 Task: Create in the project WorkWave and in the Backlog issue 'Implement a new cloud-based compliance management system for a company with advanced regulatory tracking and reporting features' a child issue 'Code optimization for energy-efficient web crawling', and assign it to team member softage.3@softage.net.
Action: Mouse moved to (690, 240)
Screenshot: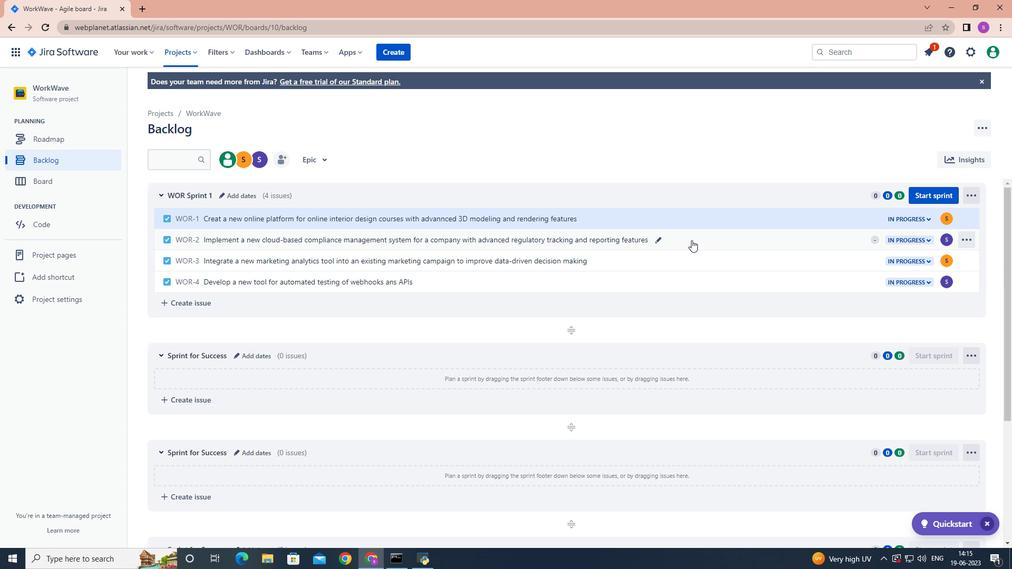 
Action: Mouse pressed left at (690, 240)
Screenshot: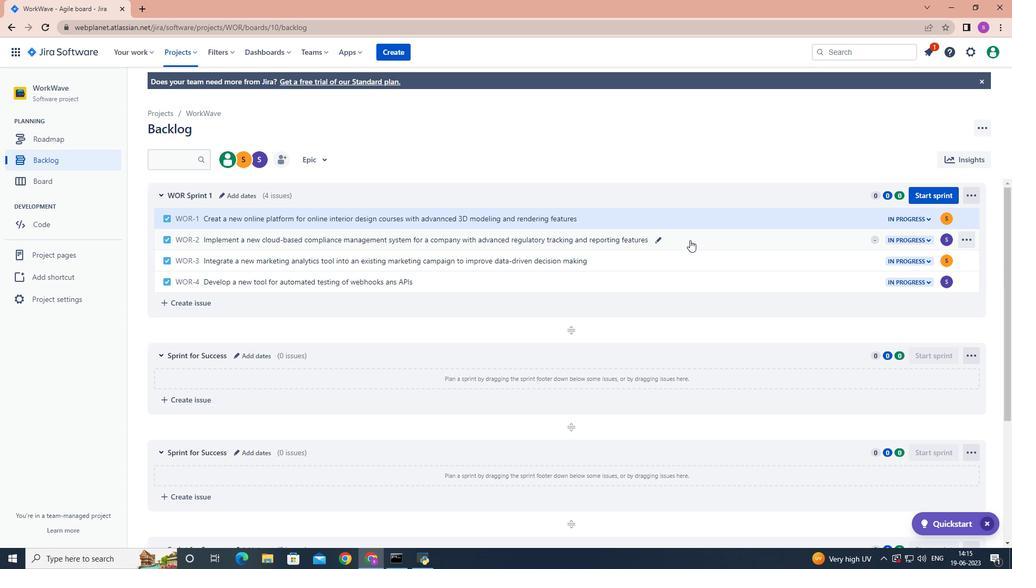 
Action: Mouse moved to (825, 296)
Screenshot: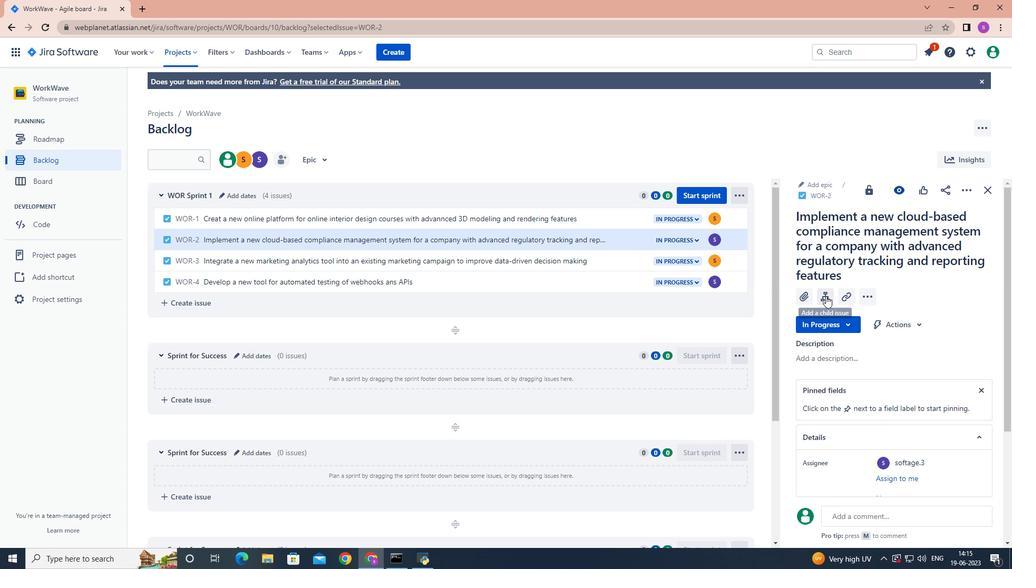 
Action: Mouse pressed left at (825, 296)
Screenshot: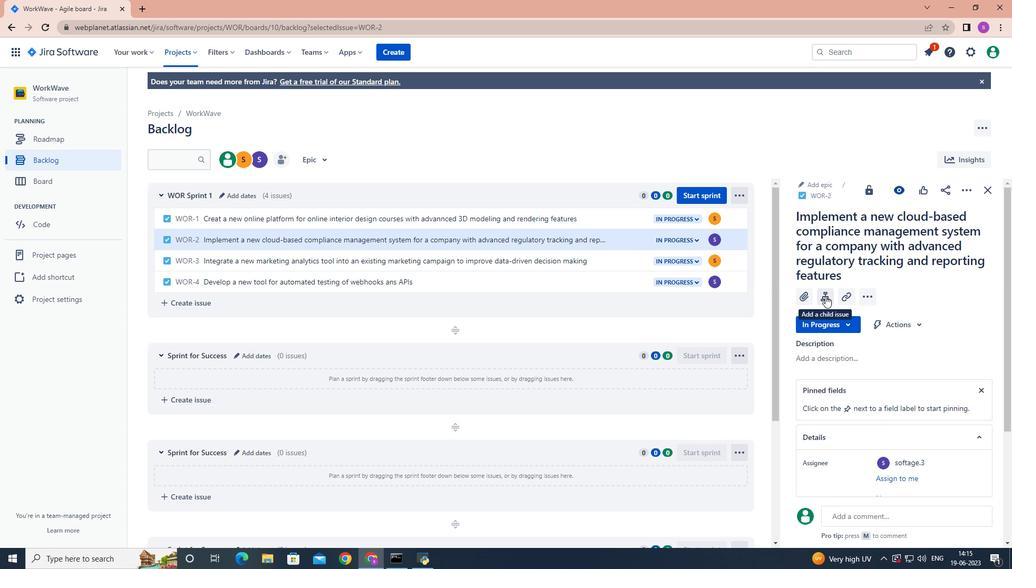 
Action: Key pressed <Key.shift>Code<Key.space>optimization<Key.space>for<Key.space>energy-efficient<Key.space>web<Key.space>crawling<Key.space><Key.enter>
Screenshot: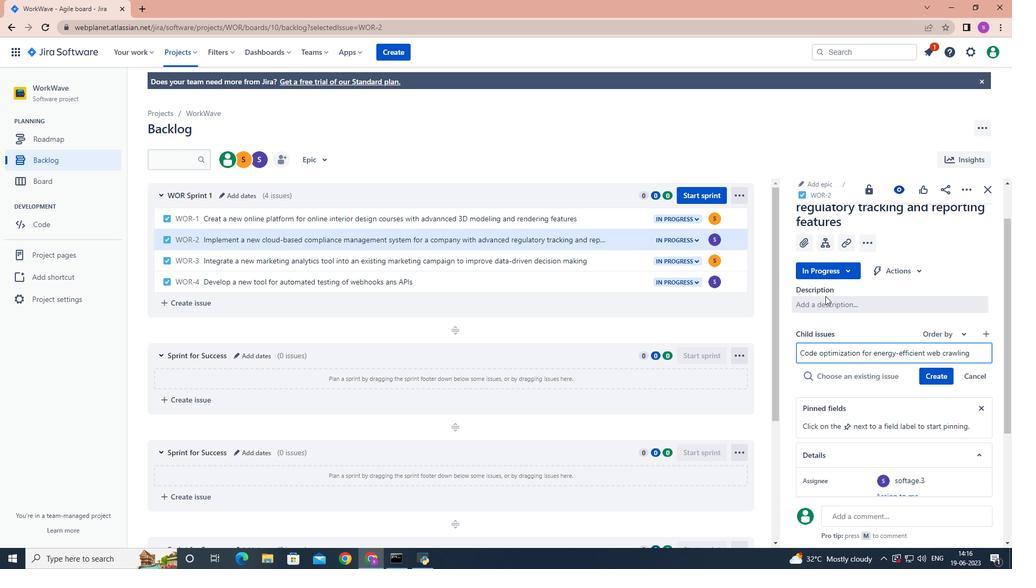 
Action: Mouse moved to (943, 362)
Screenshot: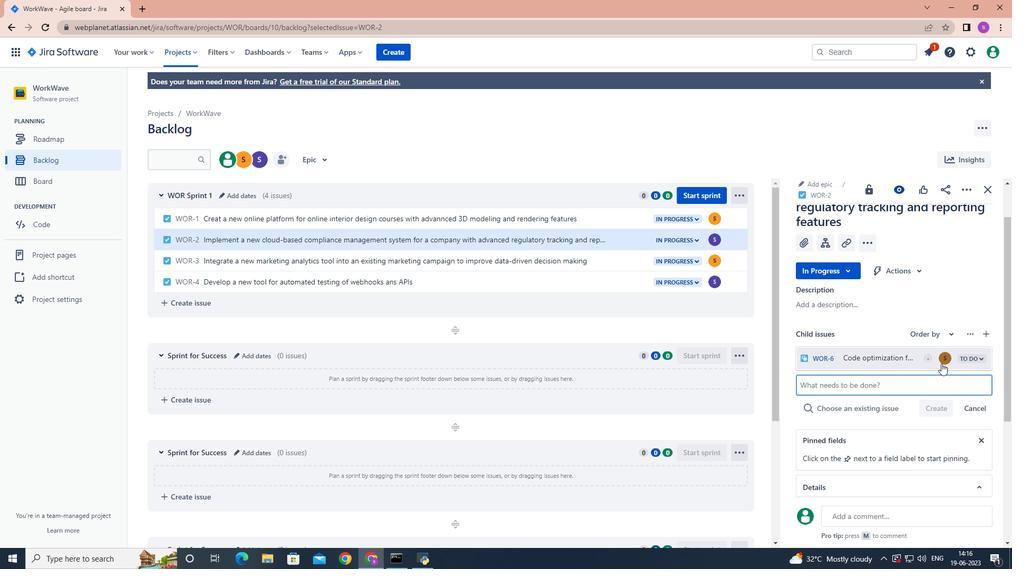 
Action: Mouse pressed left at (943, 362)
Screenshot: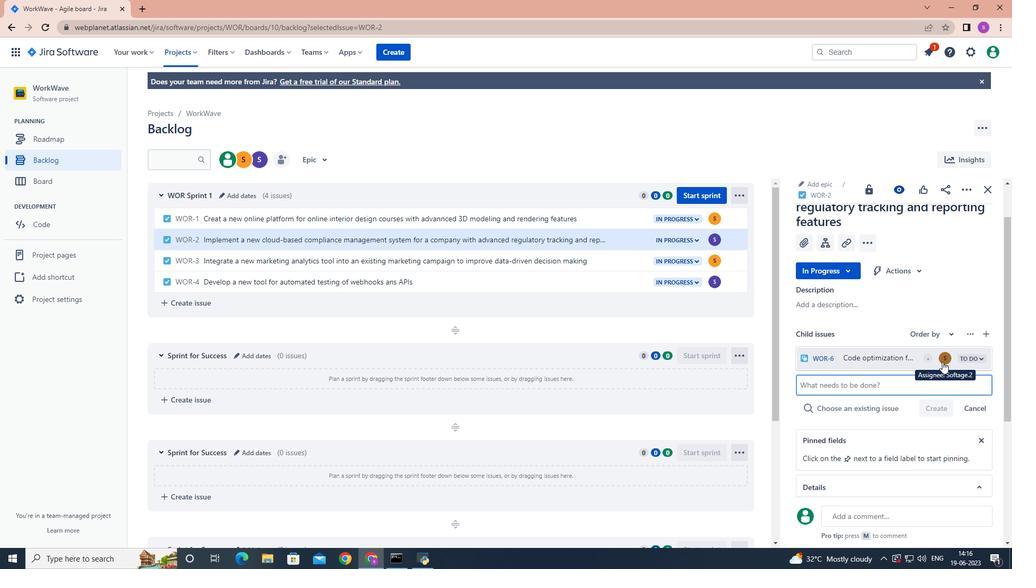 
Action: Mouse moved to (933, 361)
Screenshot: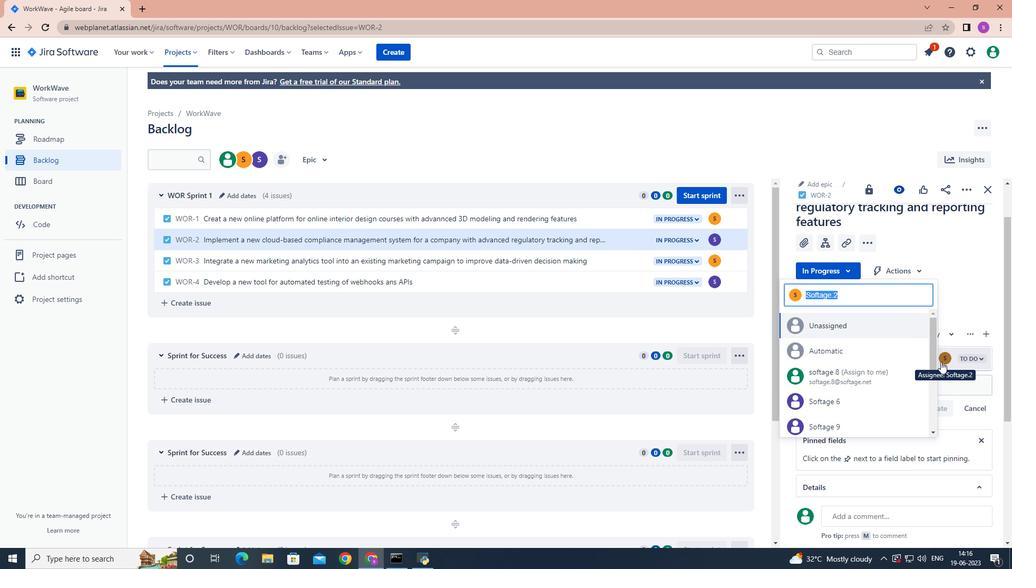 
Action: Key pressed softage.3
Screenshot: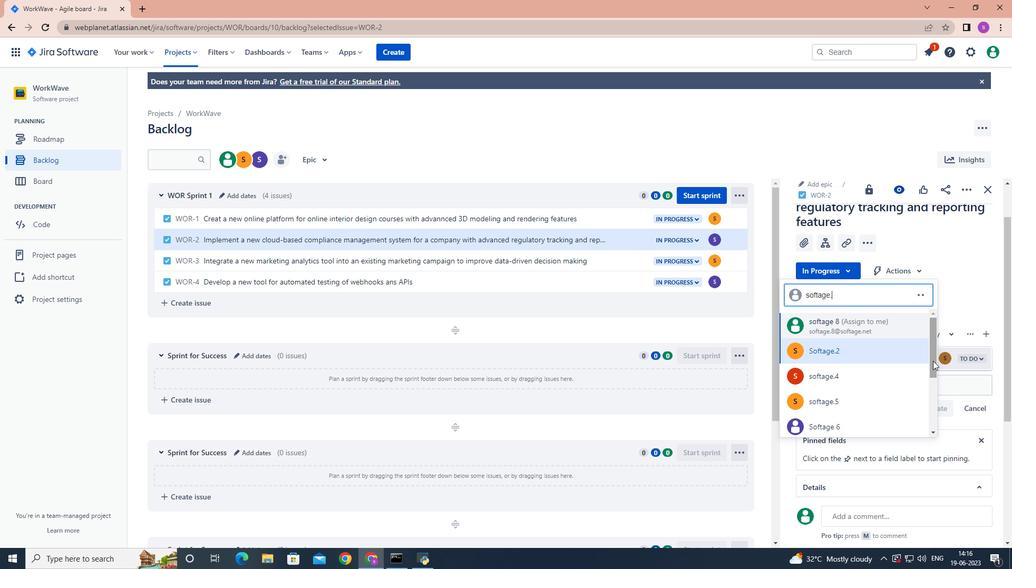 
Action: Mouse moved to (869, 352)
Screenshot: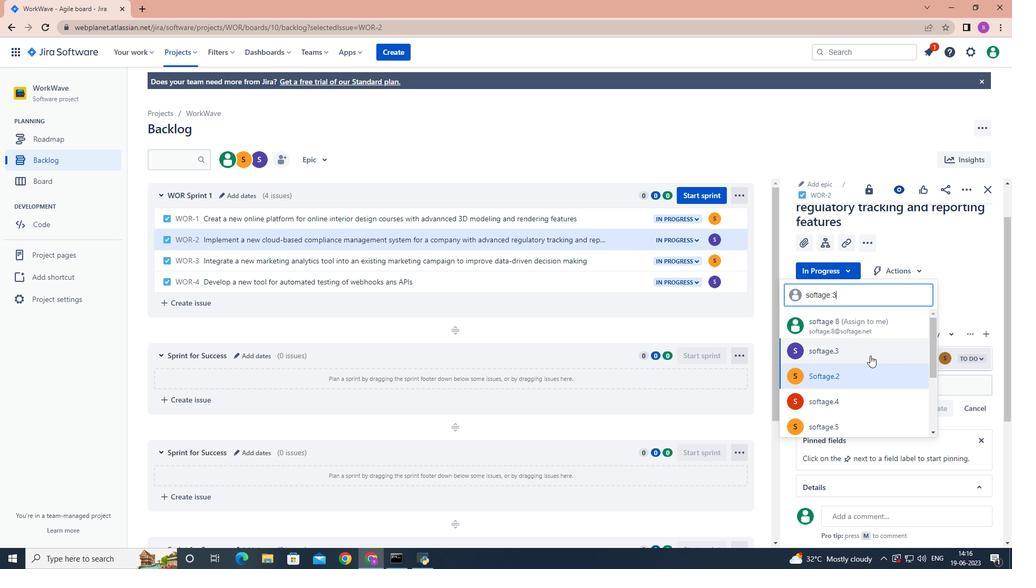 
Action: Mouse pressed left at (869, 352)
Screenshot: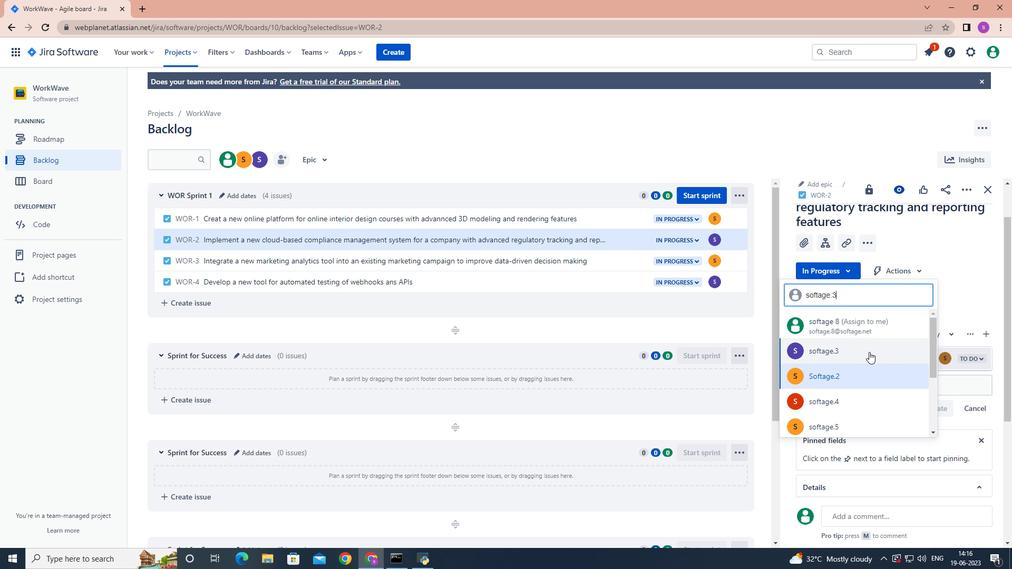 
